 Task: Delete the schedule "Night Shift Hours".
Action: Mouse moved to (1043, 72)
Screenshot: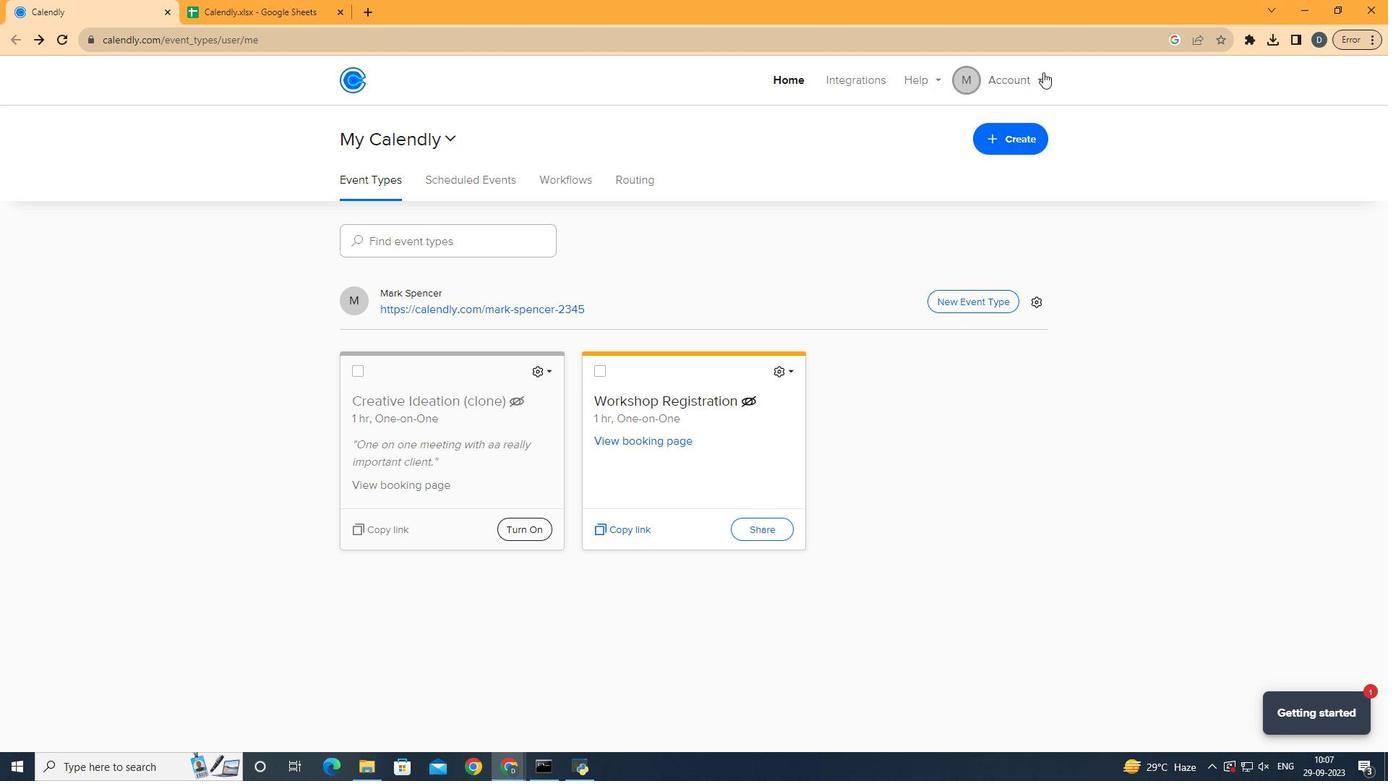 
Action: Mouse pressed left at (1043, 72)
Screenshot: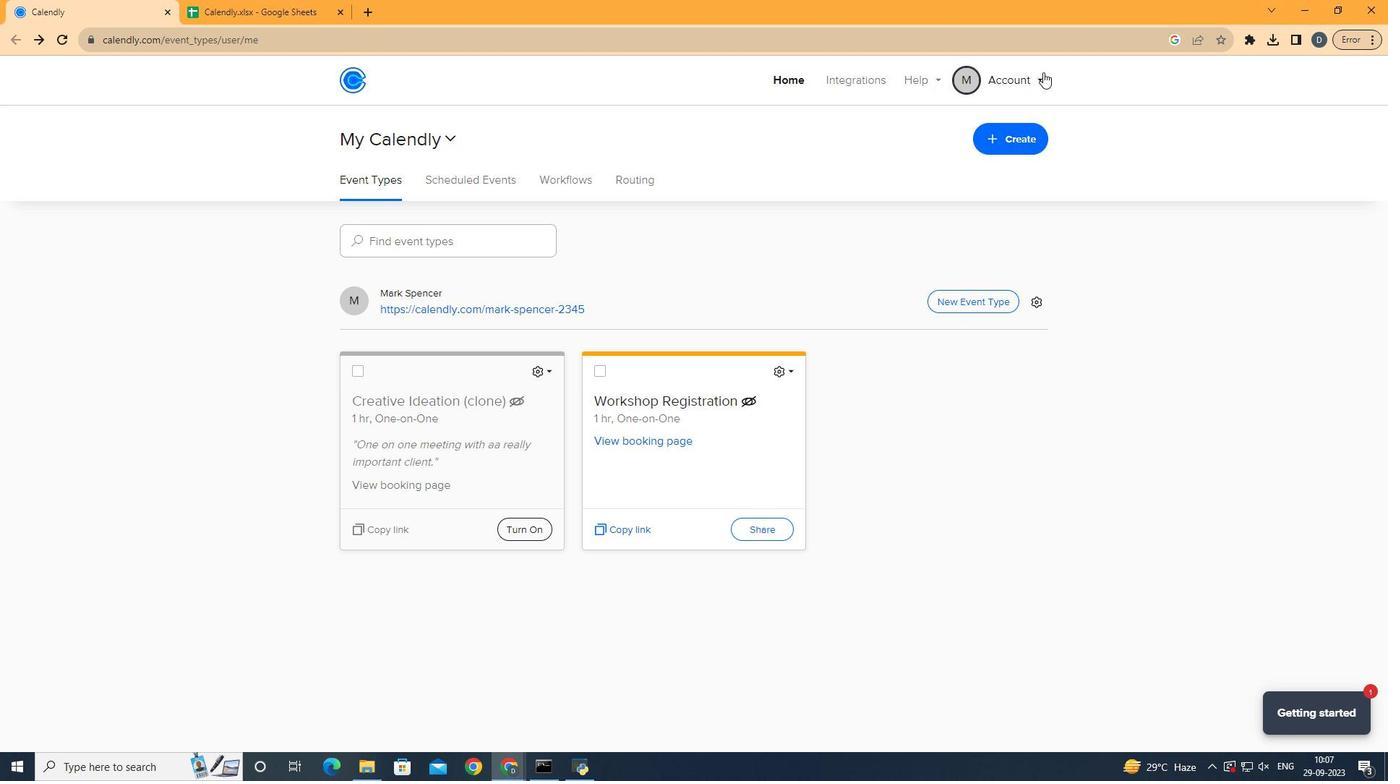 
Action: Mouse moved to (953, 148)
Screenshot: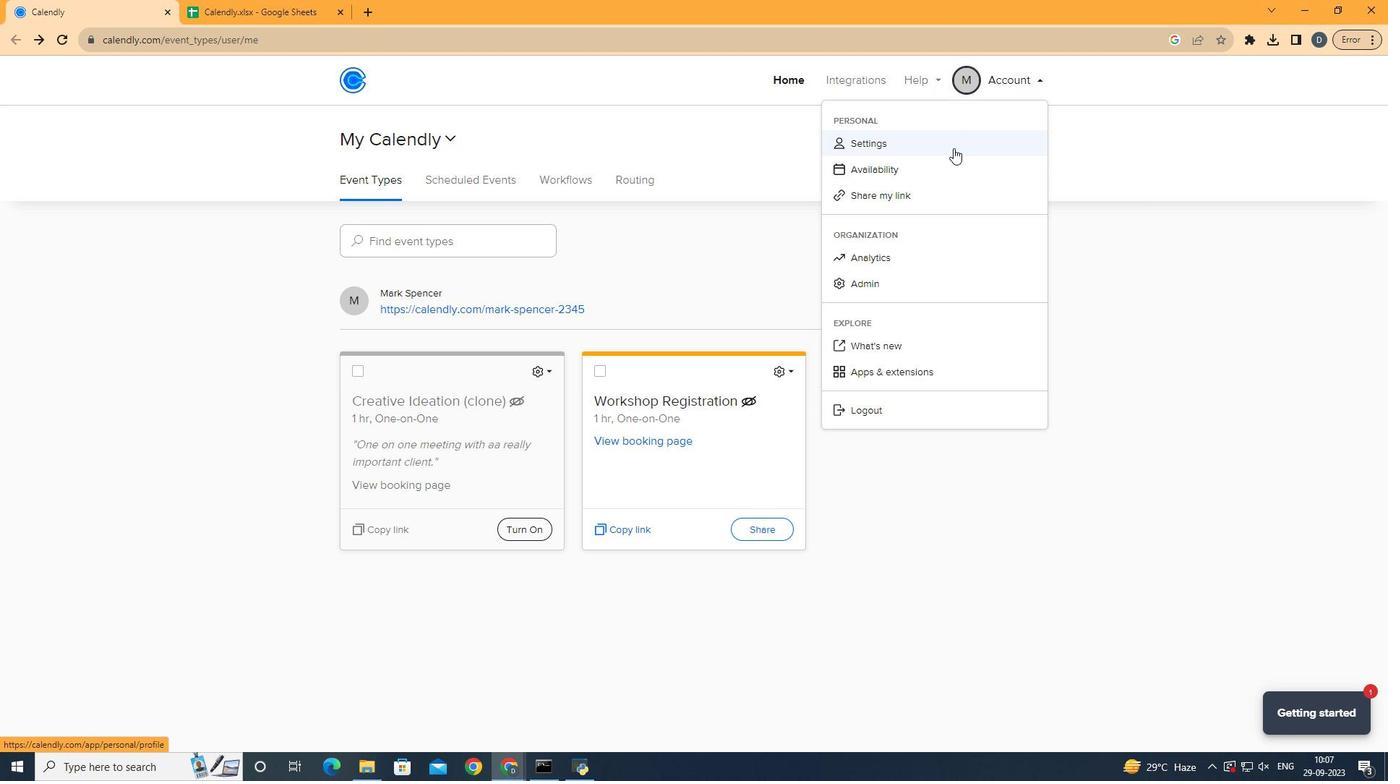 
Action: Mouse pressed left at (953, 148)
Screenshot: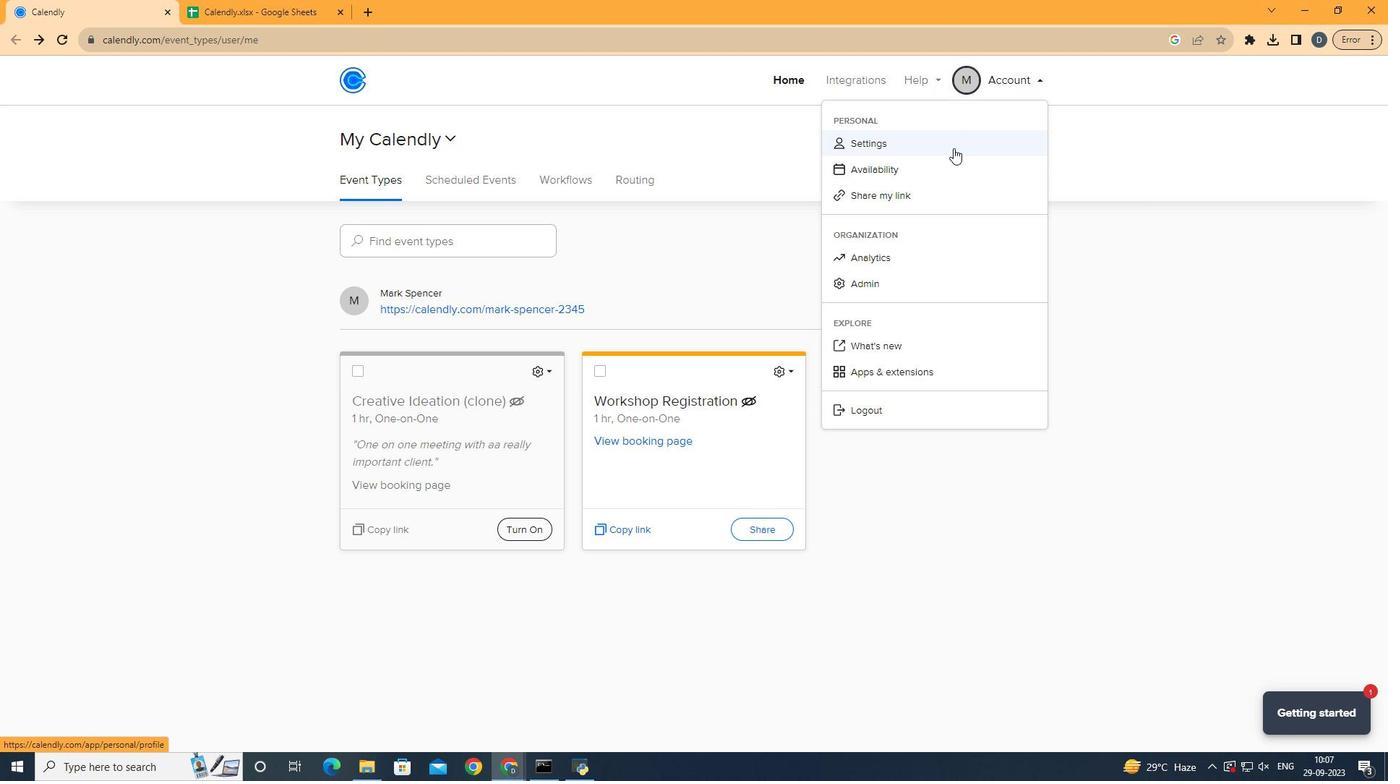 
Action: Mouse moved to (125, 290)
Screenshot: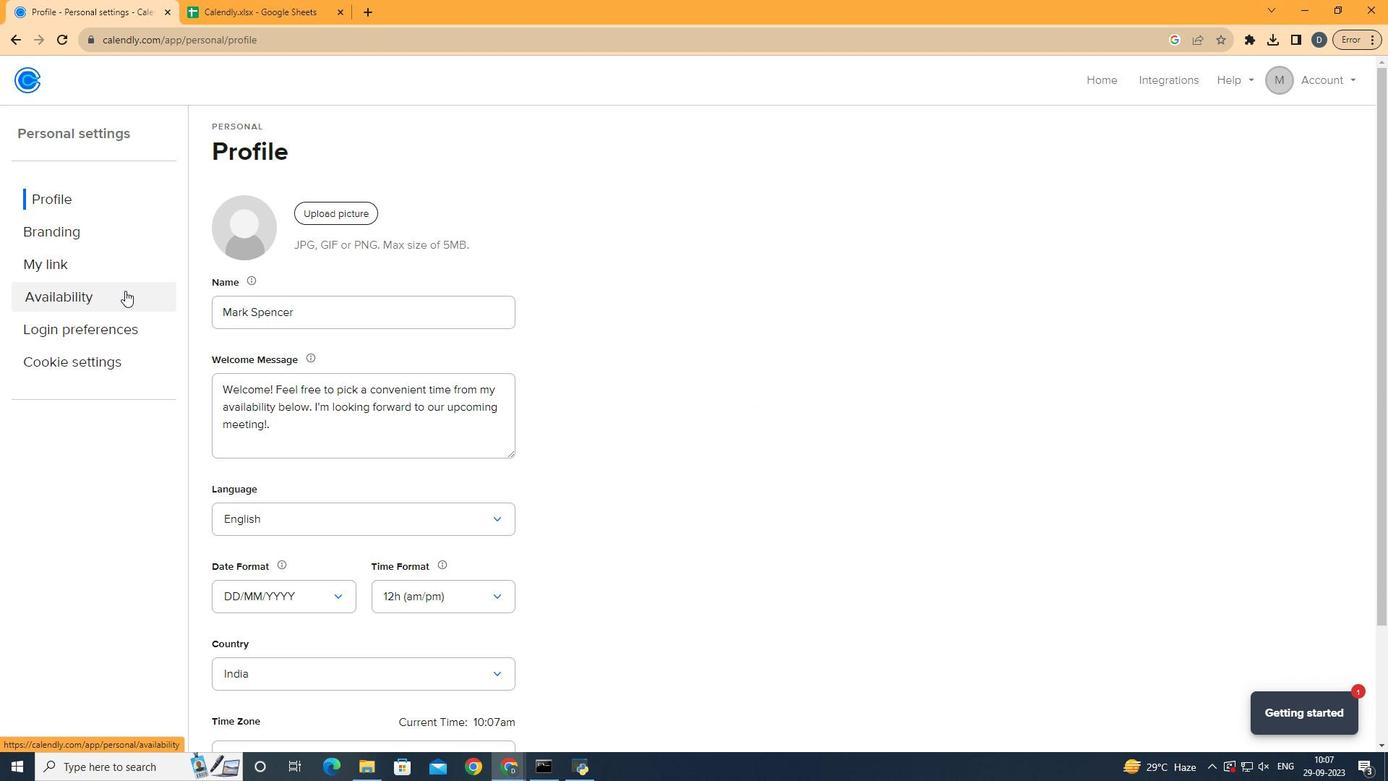 
Action: Mouse pressed left at (125, 290)
Screenshot: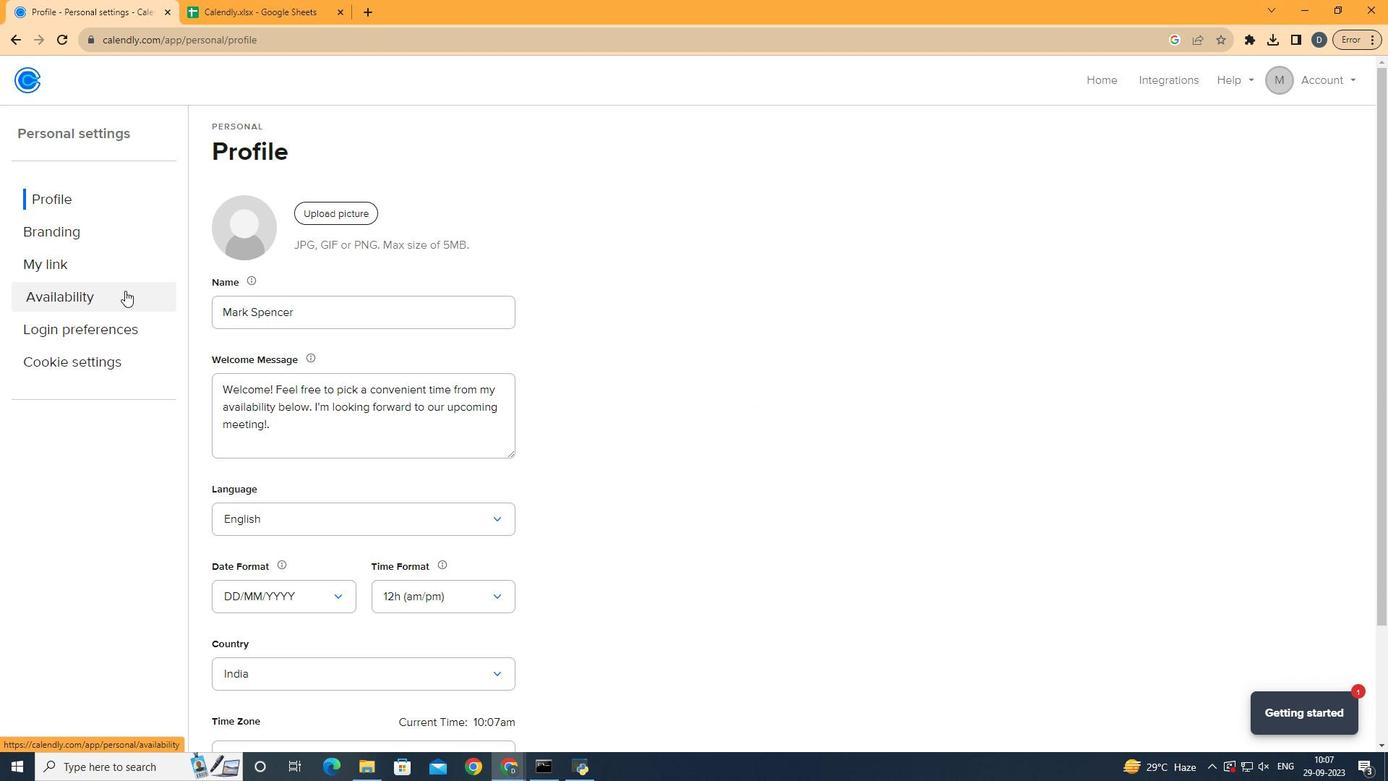 
Action: Mouse moved to (693, 384)
Screenshot: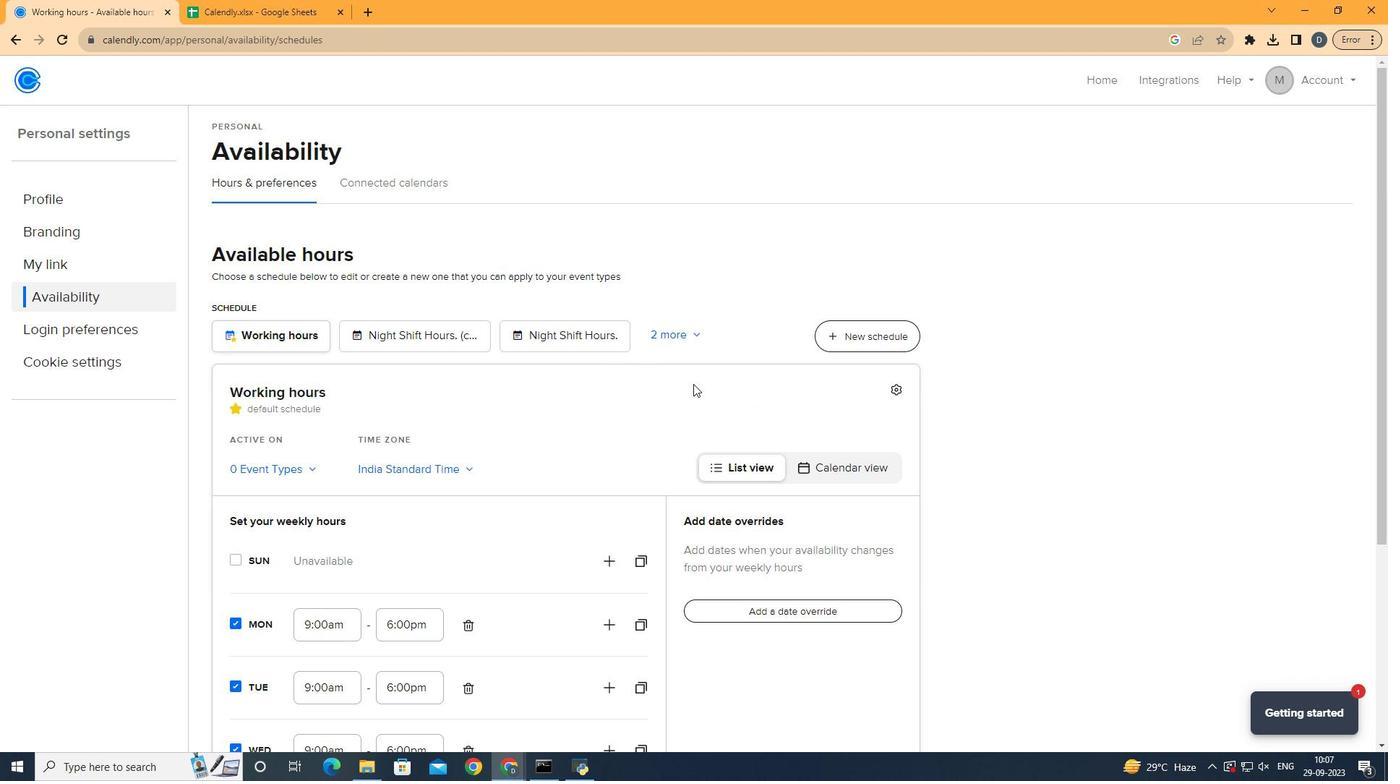 
Action: Mouse scrolled (693, 383) with delta (0, 0)
Screenshot: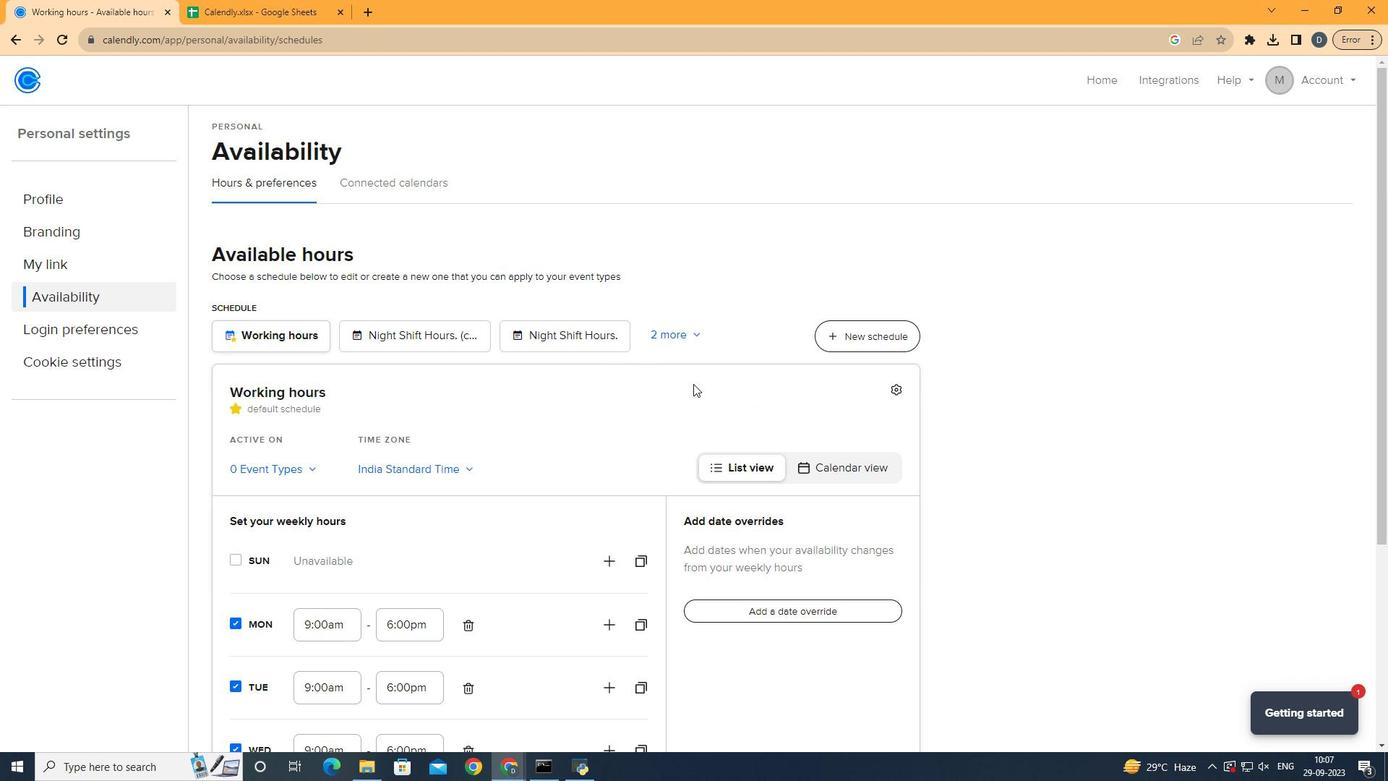 
Action: Mouse moved to (444, 256)
Screenshot: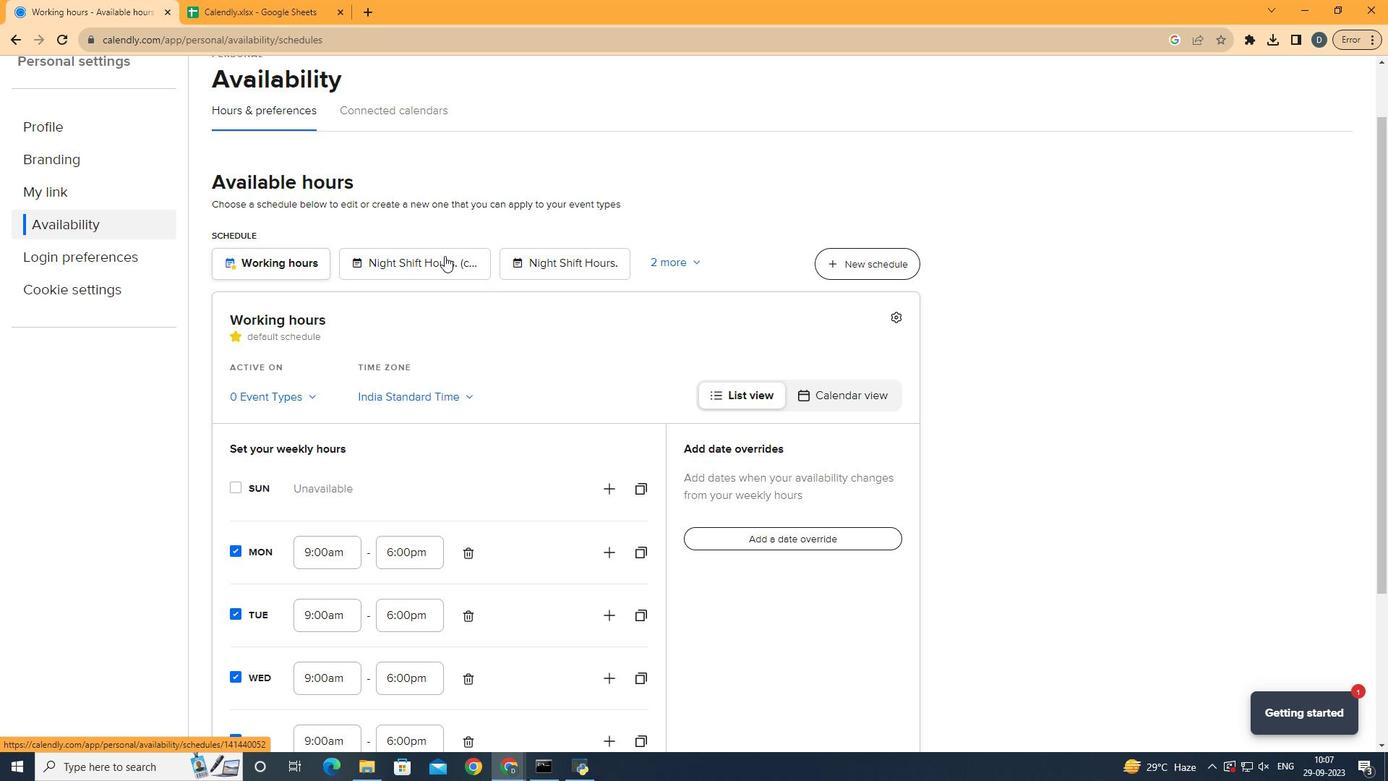 
Action: Mouse pressed left at (444, 256)
Screenshot: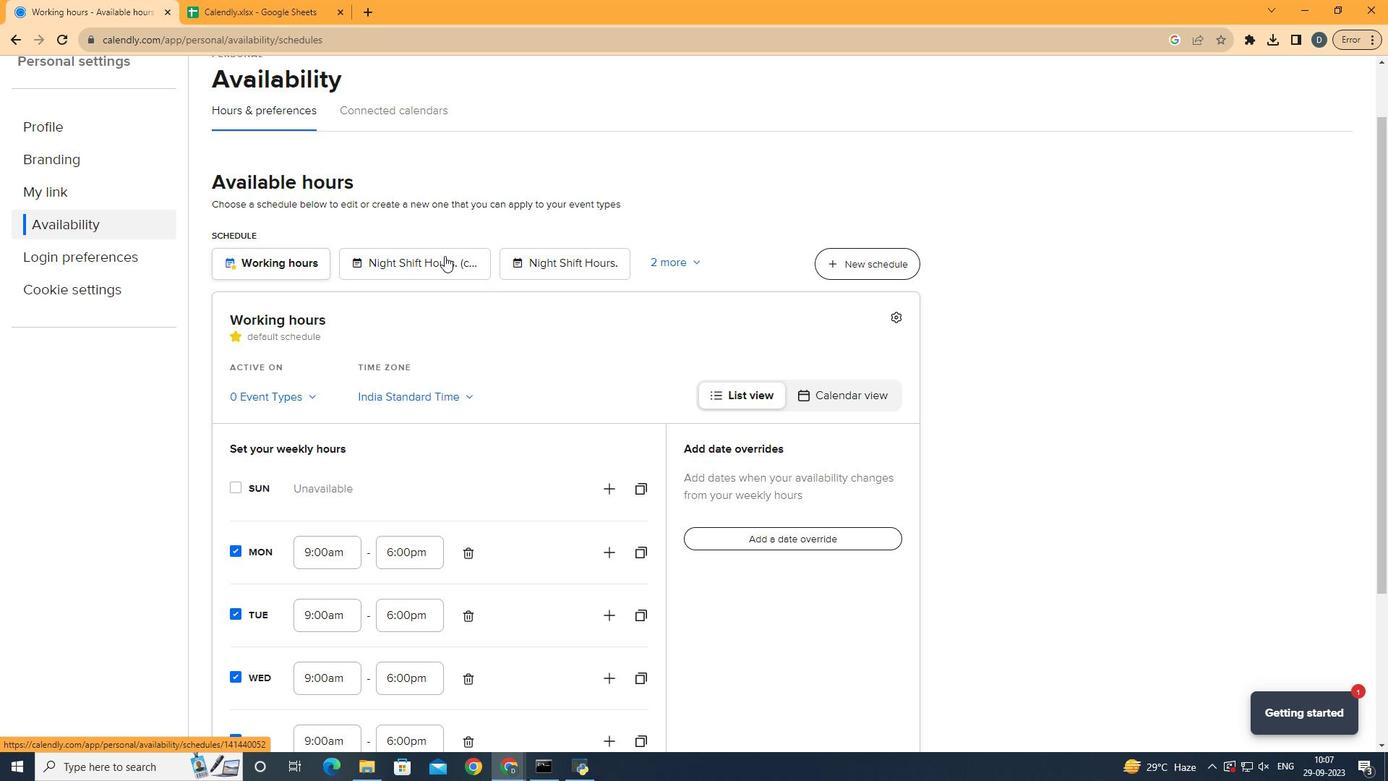 
Action: Mouse moved to (584, 259)
Screenshot: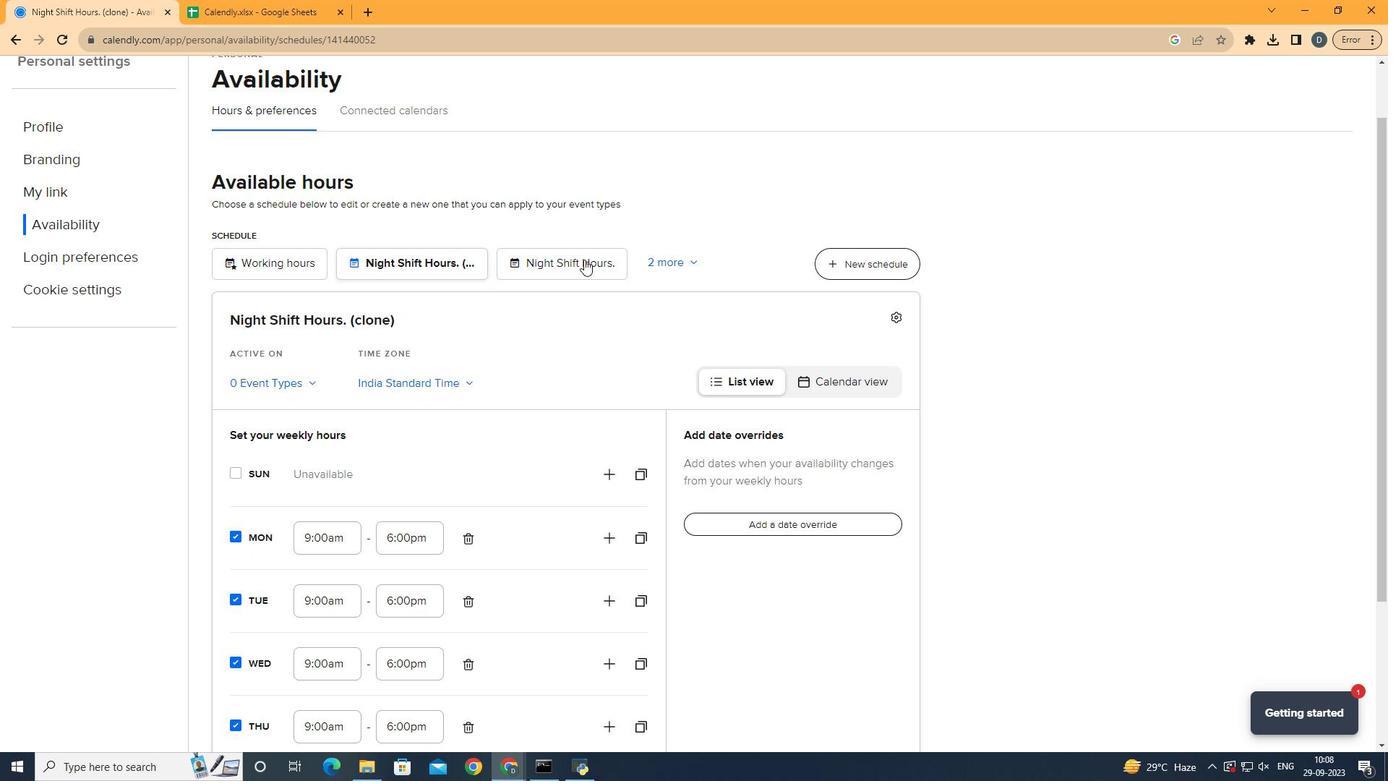 
Action: Mouse pressed left at (584, 259)
Screenshot: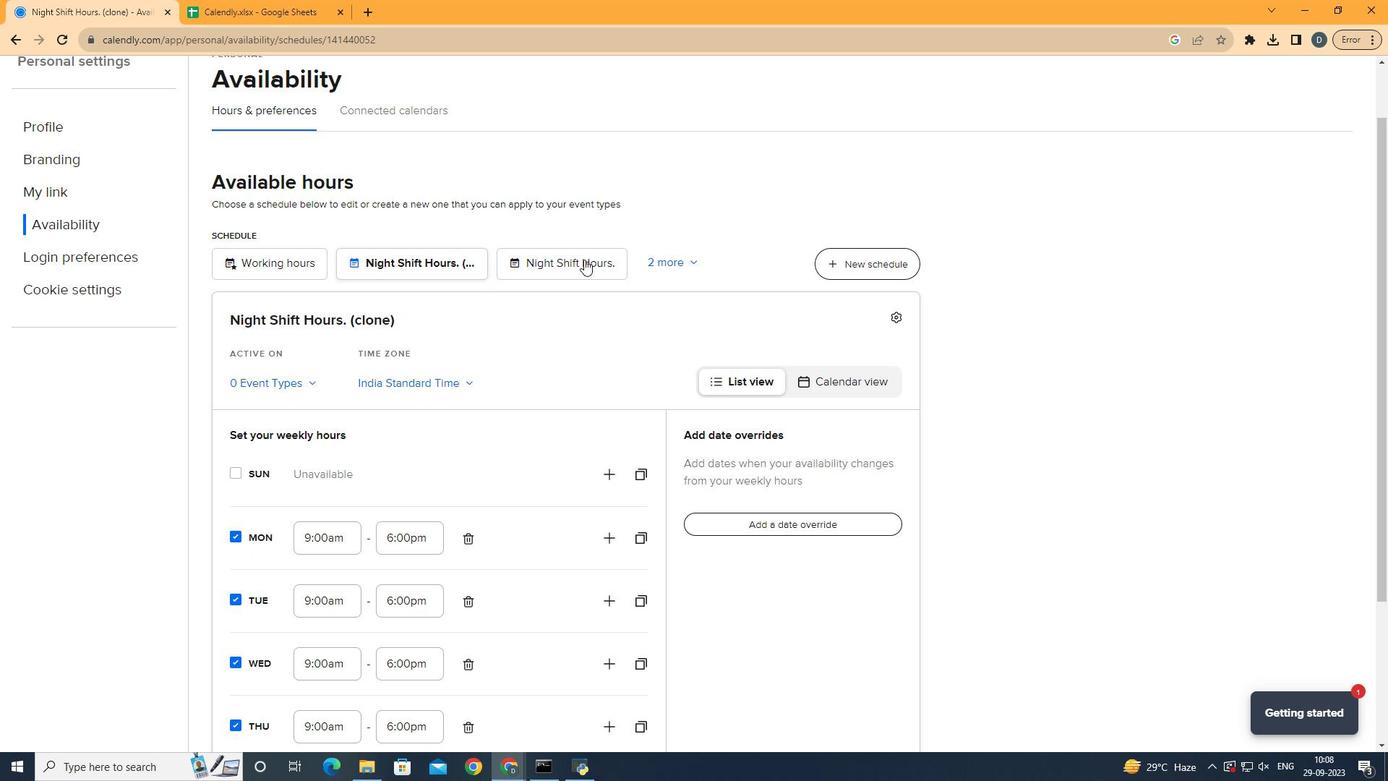
Action: Mouse moved to (890, 318)
Screenshot: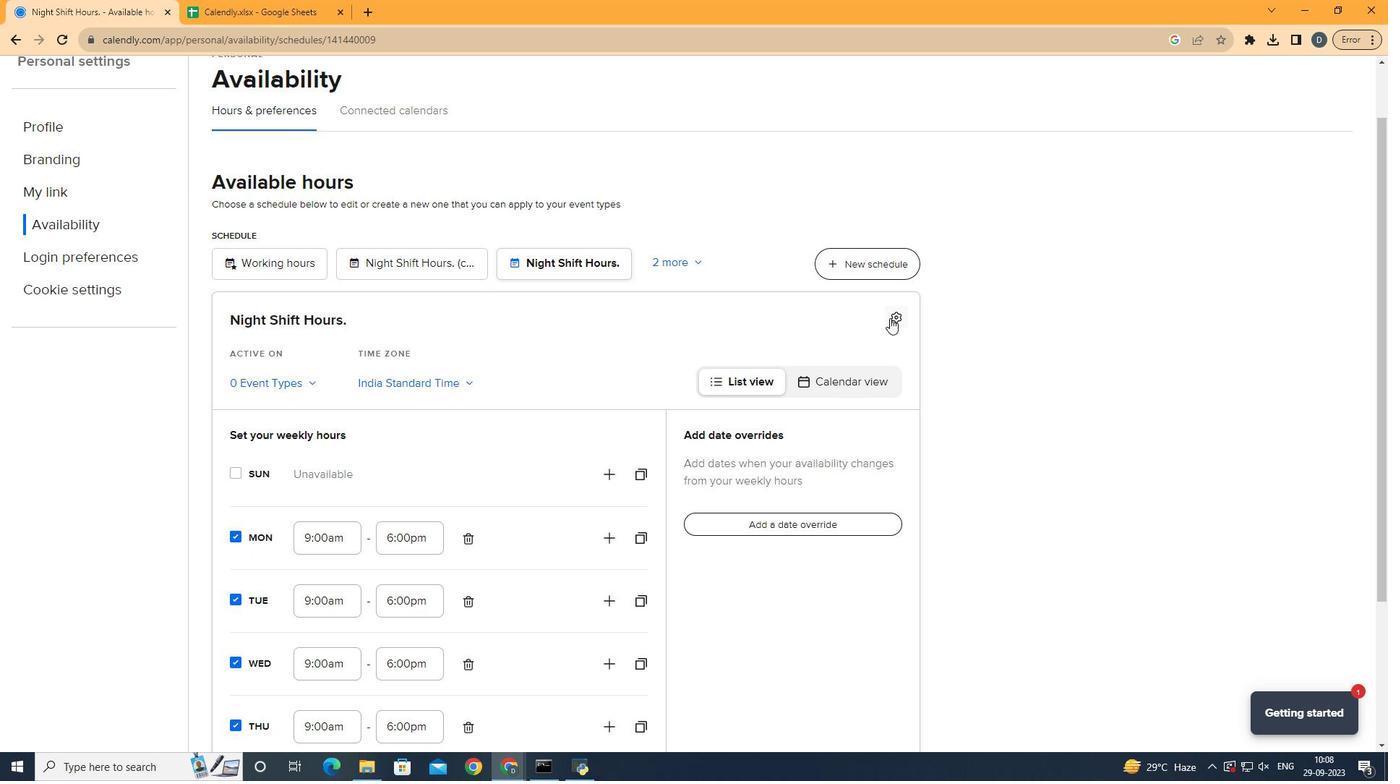 
Action: Mouse pressed left at (890, 318)
Screenshot: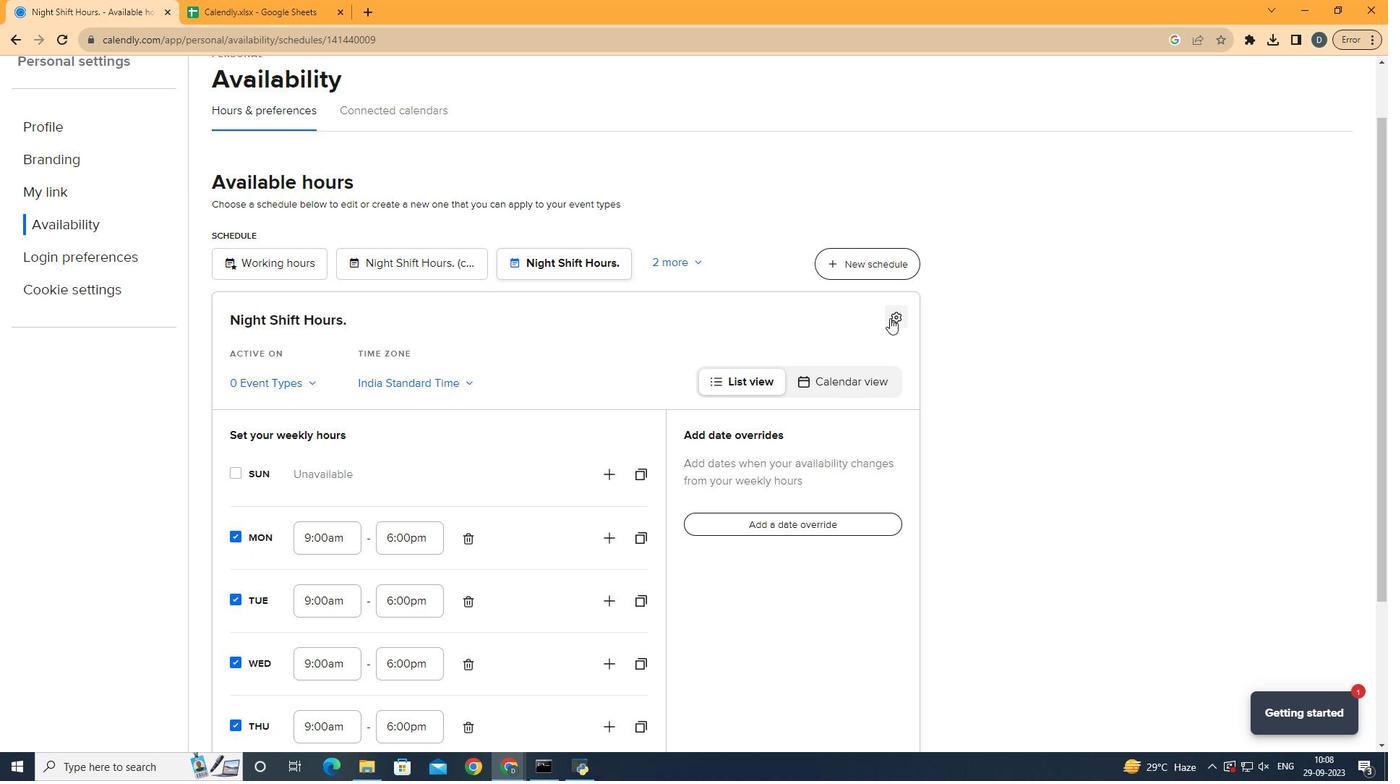 
Action: Mouse moved to (854, 428)
Screenshot: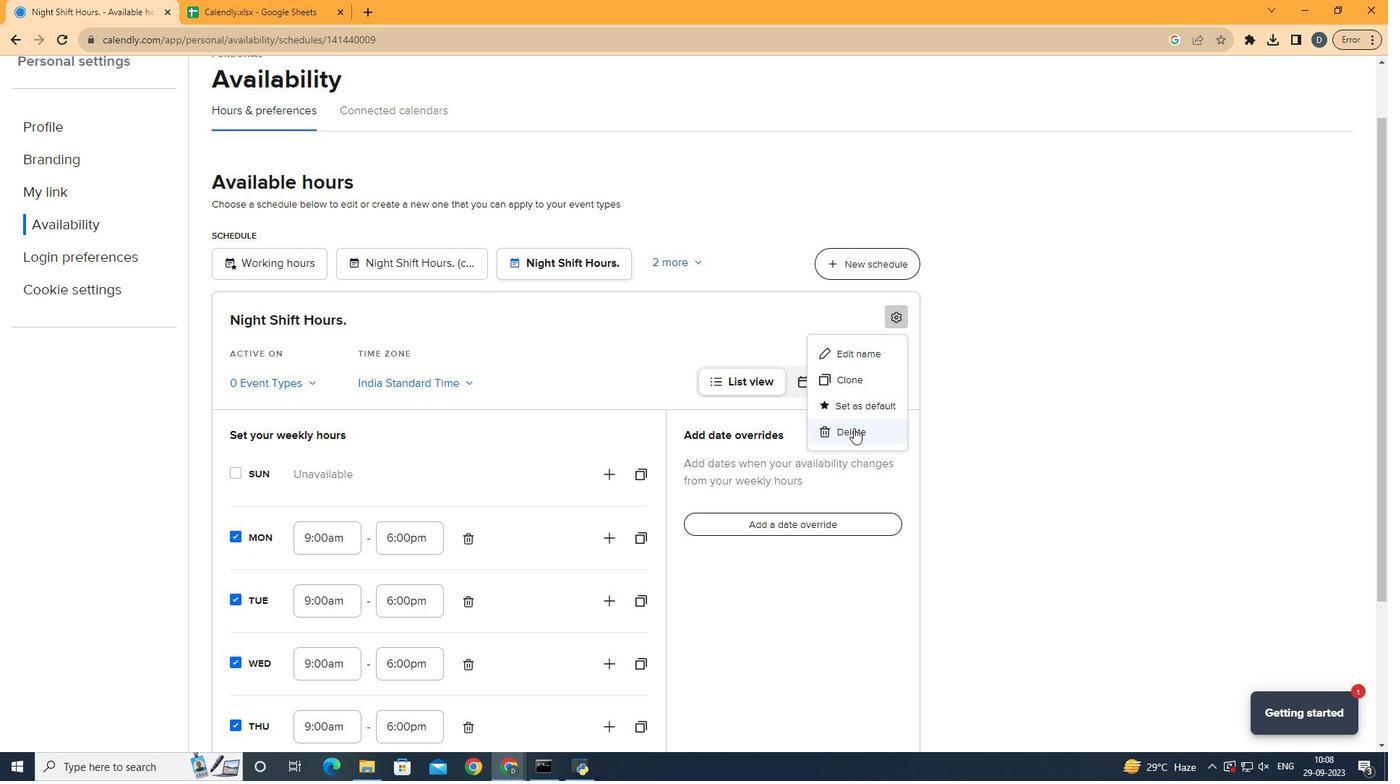 
Action: Mouse pressed left at (854, 428)
Screenshot: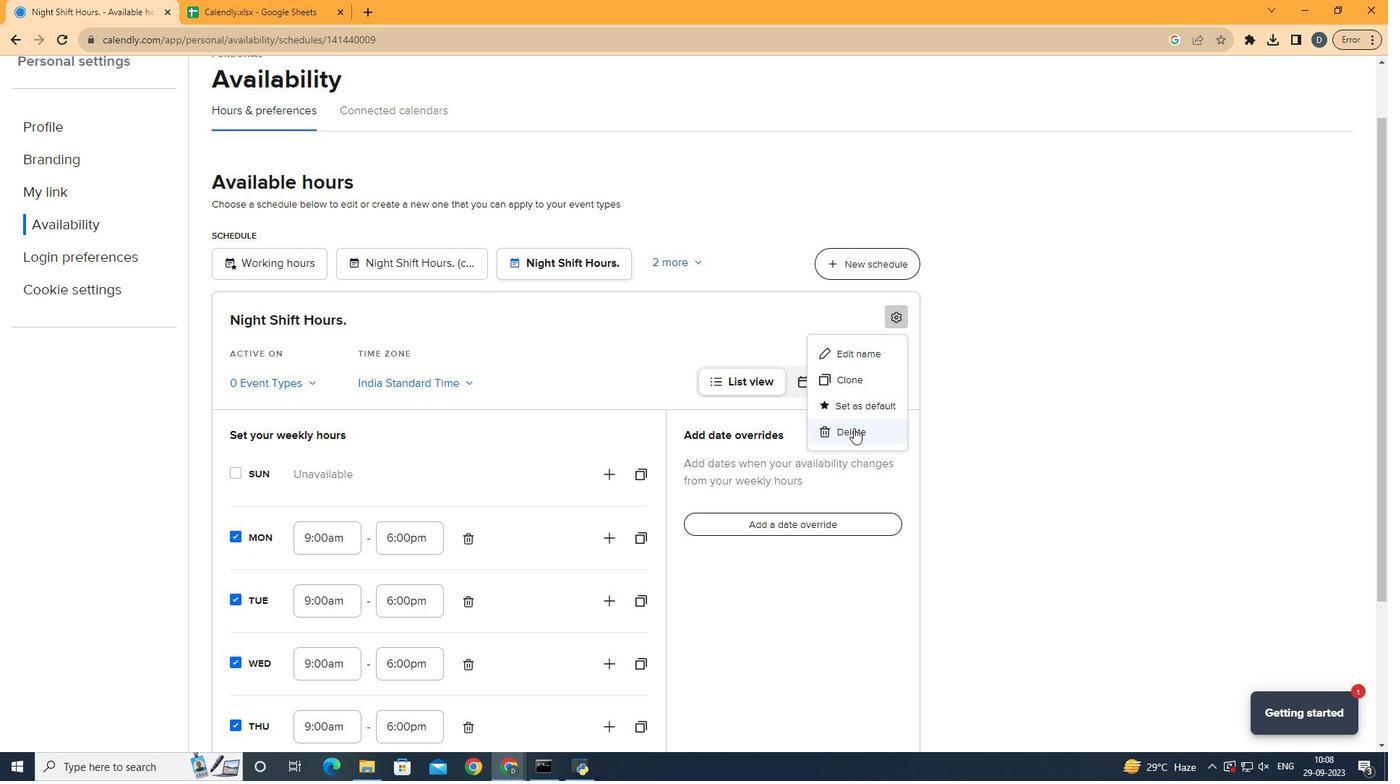 
Action: Mouse moved to (774, 266)
Screenshot: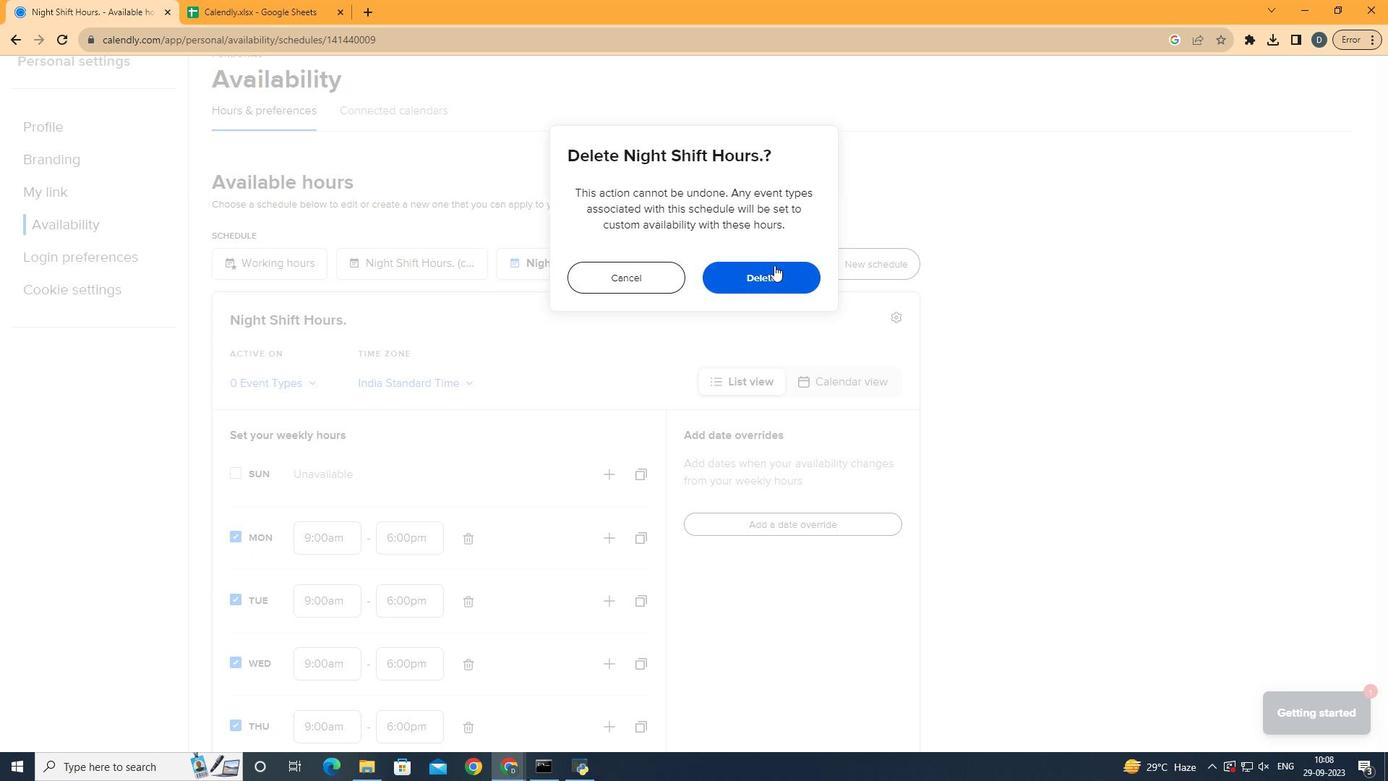 
Action: Mouse pressed left at (774, 266)
Screenshot: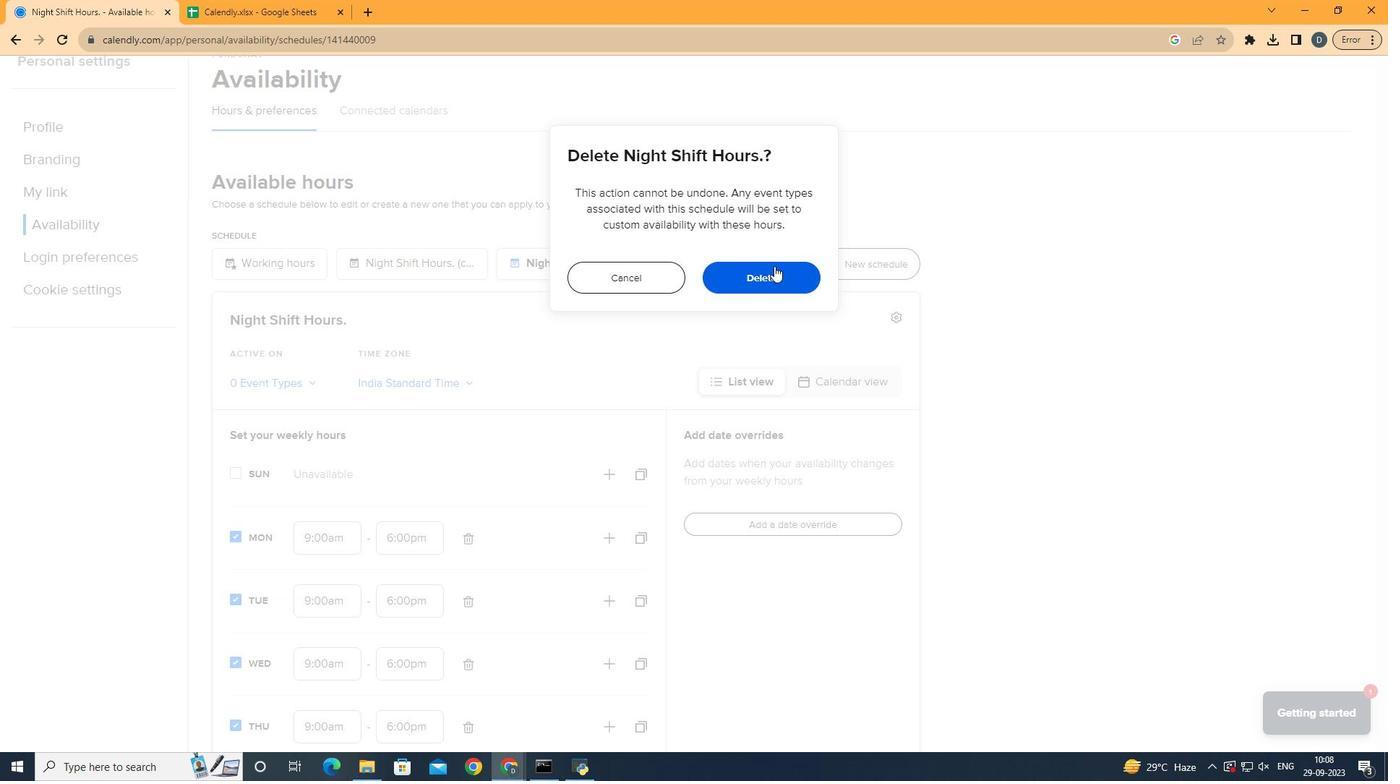 
Action: Mouse moved to (1139, 274)
Screenshot: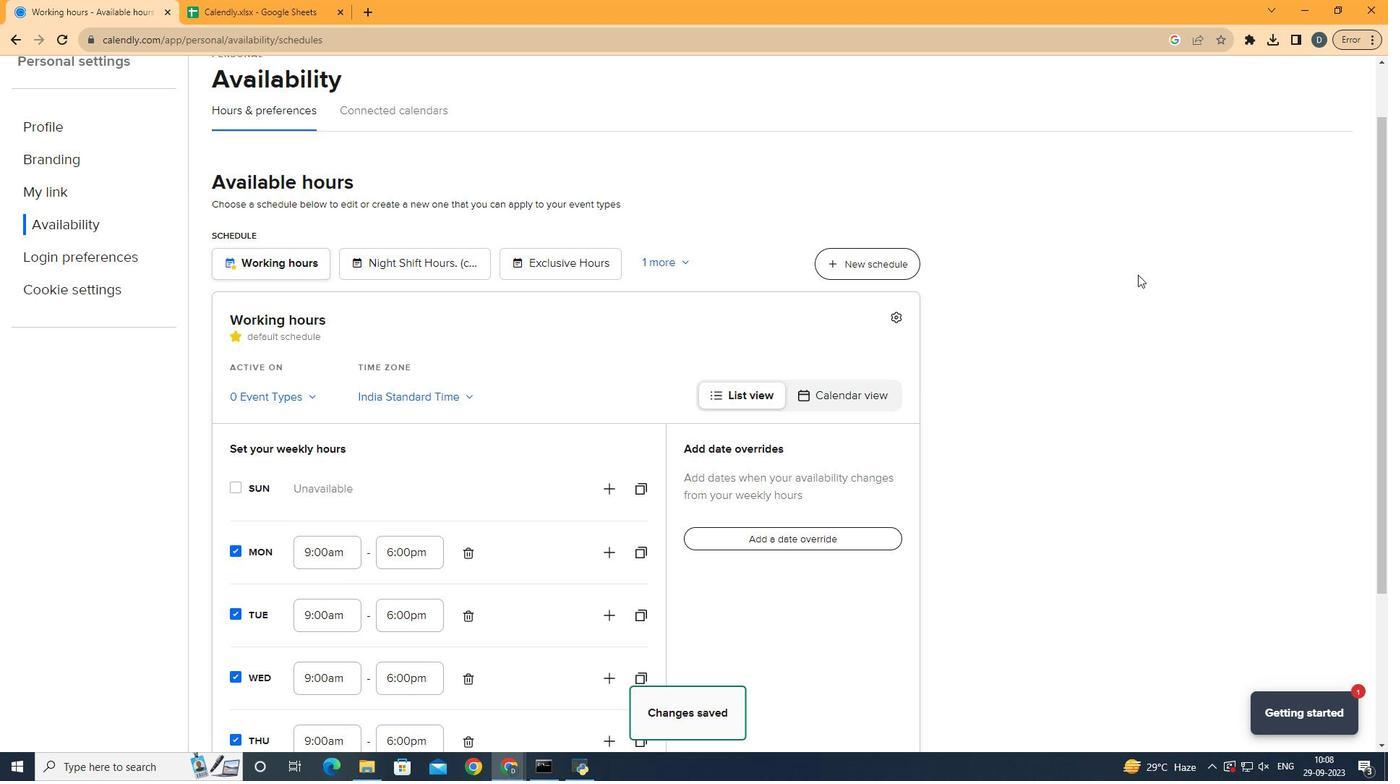 
